 Task: Apply and playPuzzle Right on "Image B.jpg"
Action: Mouse moved to (137, 143)
Screenshot: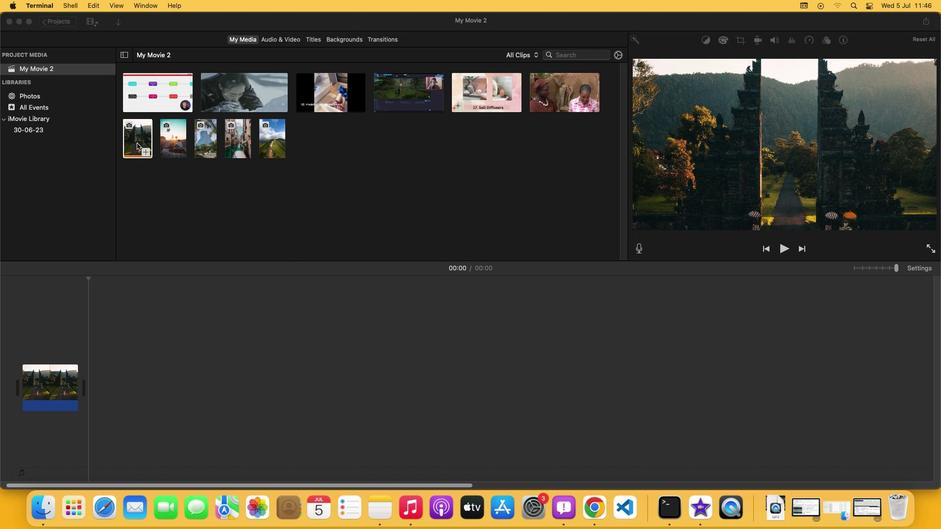 
Action: Mouse pressed left at (137, 143)
Screenshot: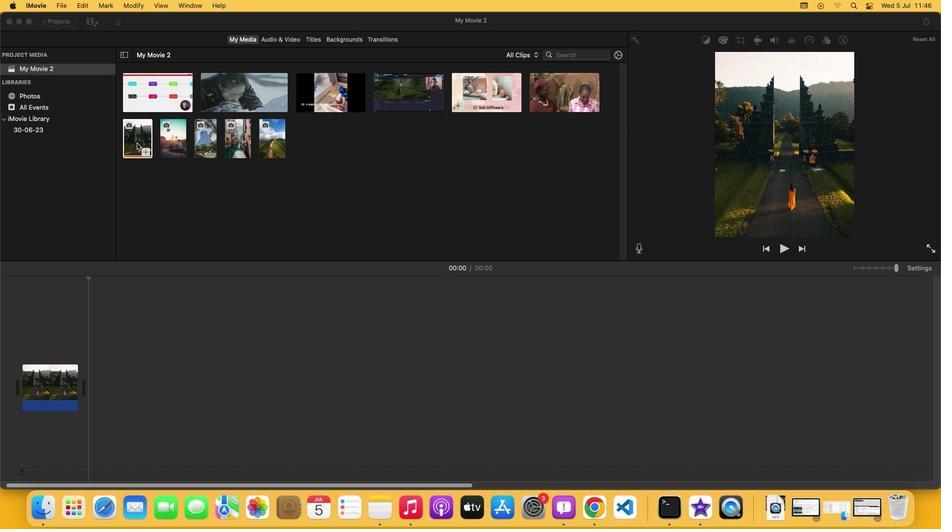 
Action: Mouse moved to (382, 41)
Screenshot: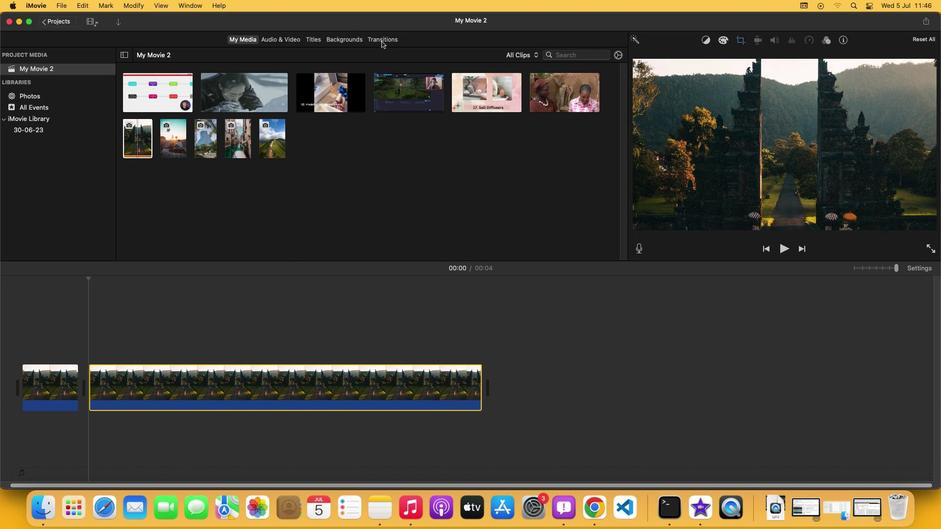 
Action: Mouse pressed left at (382, 41)
Screenshot: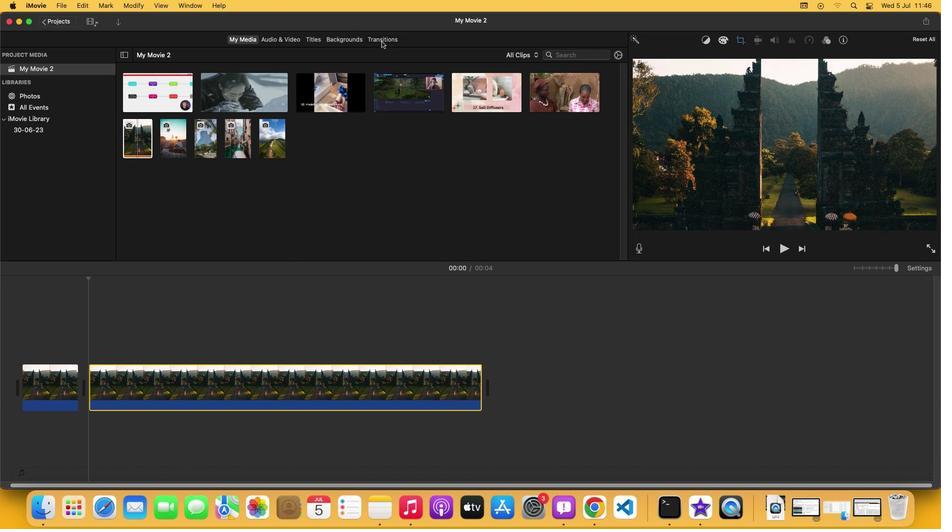 
Action: Mouse moved to (475, 150)
Screenshot: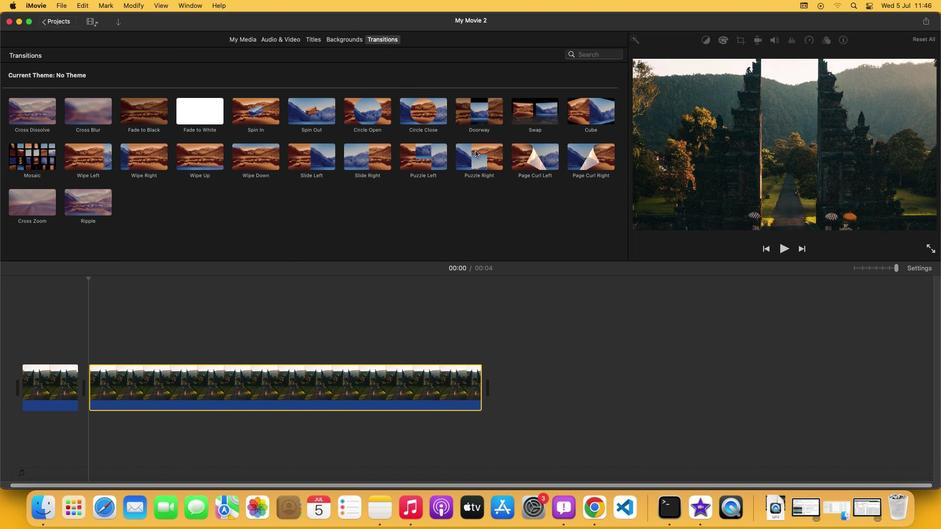 
Action: Mouse pressed left at (475, 150)
Screenshot: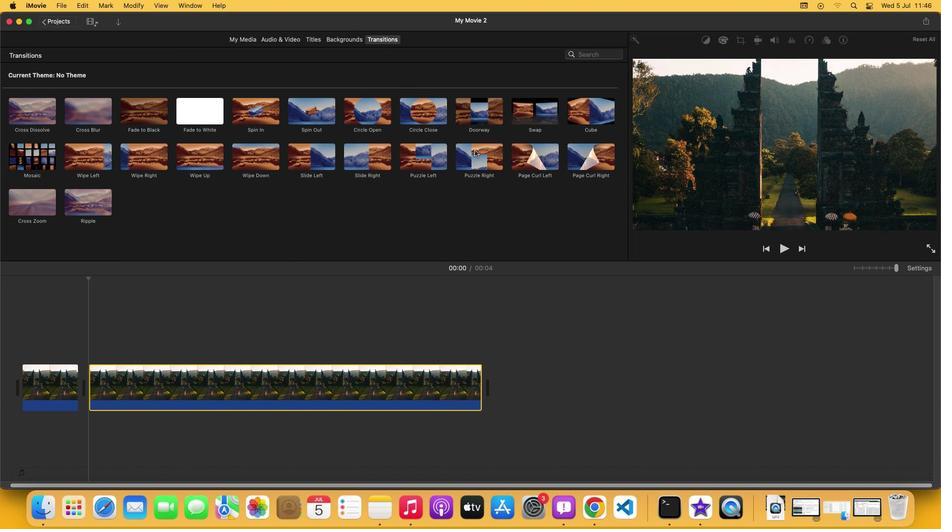 
Action: Mouse moved to (28, 390)
Screenshot: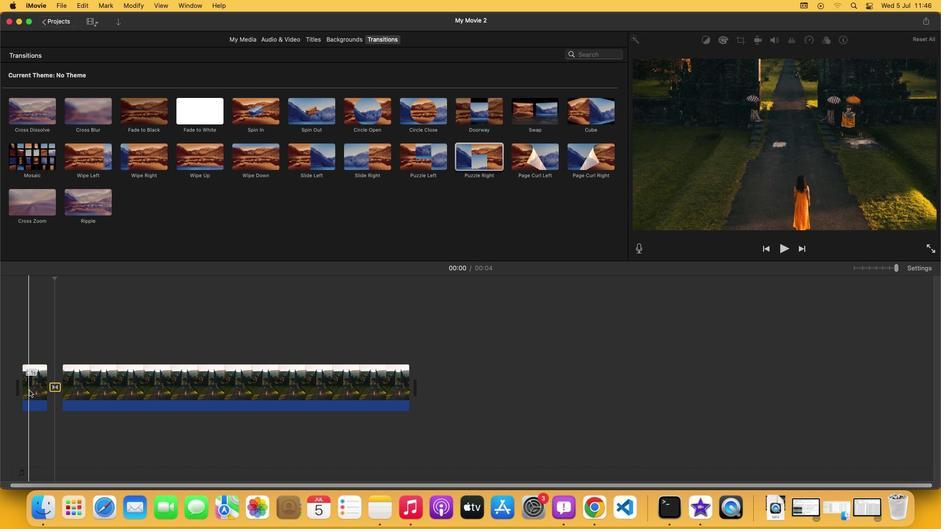 
Action: Mouse pressed left at (28, 390)
Screenshot: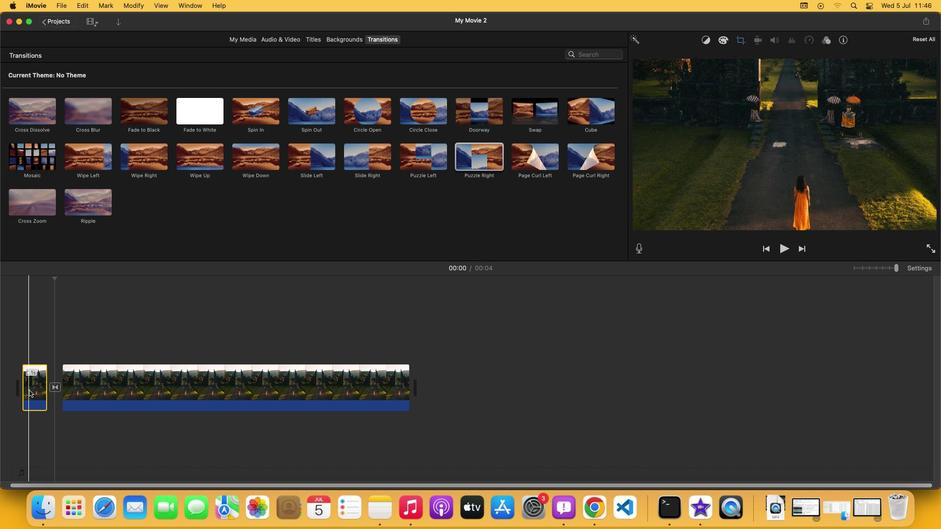 
Action: Mouse moved to (786, 249)
Screenshot: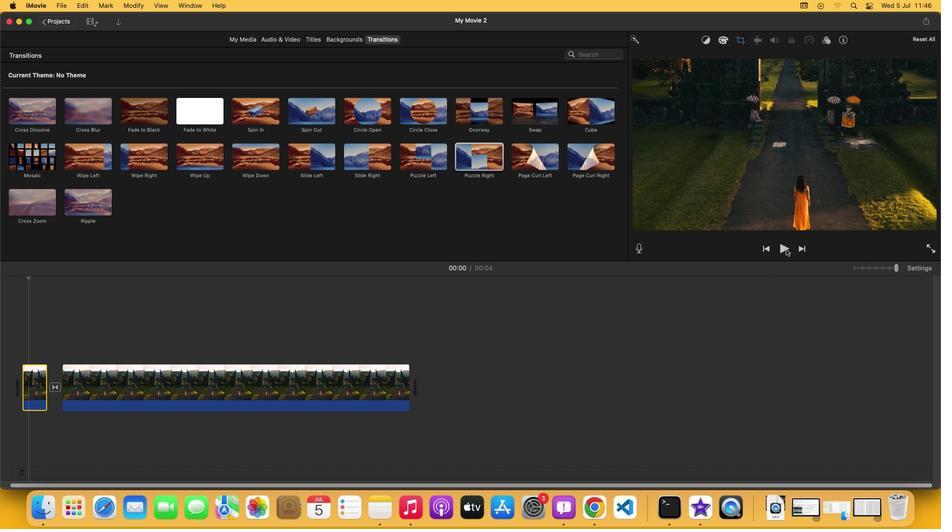 
Action: Mouse pressed left at (786, 249)
Screenshot: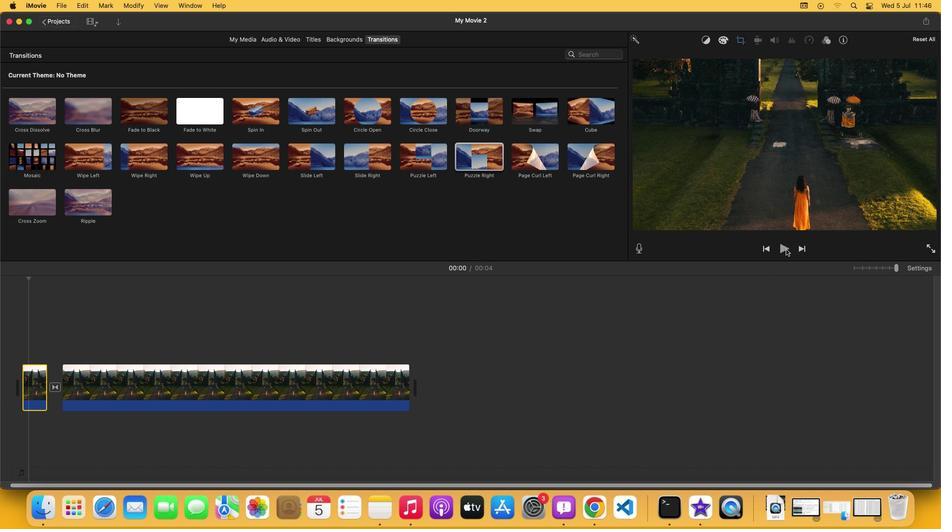 
Action: Mouse moved to (786, 249)
Screenshot: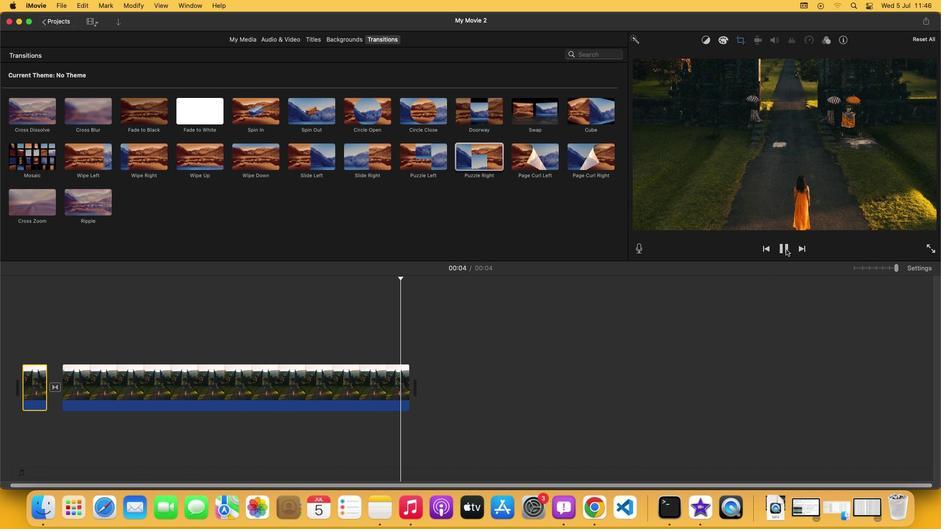 
